 Task: Create a task  Add support for multiple file formats in the app , assign it to team member softage.9@softage.net in the project VentureTech and update the status of the task to  On Track  , set the priority of the task to High.
Action: Mouse moved to (64, 431)
Screenshot: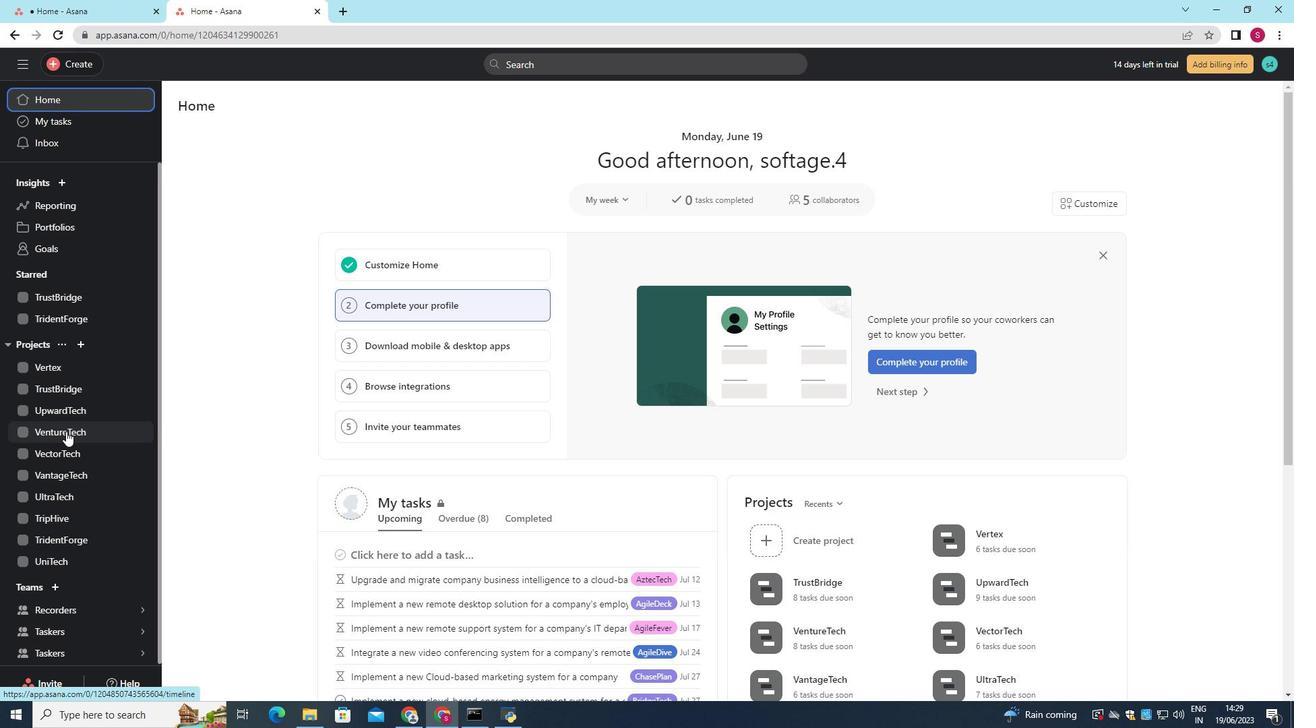
Action: Mouse pressed left at (64, 431)
Screenshot: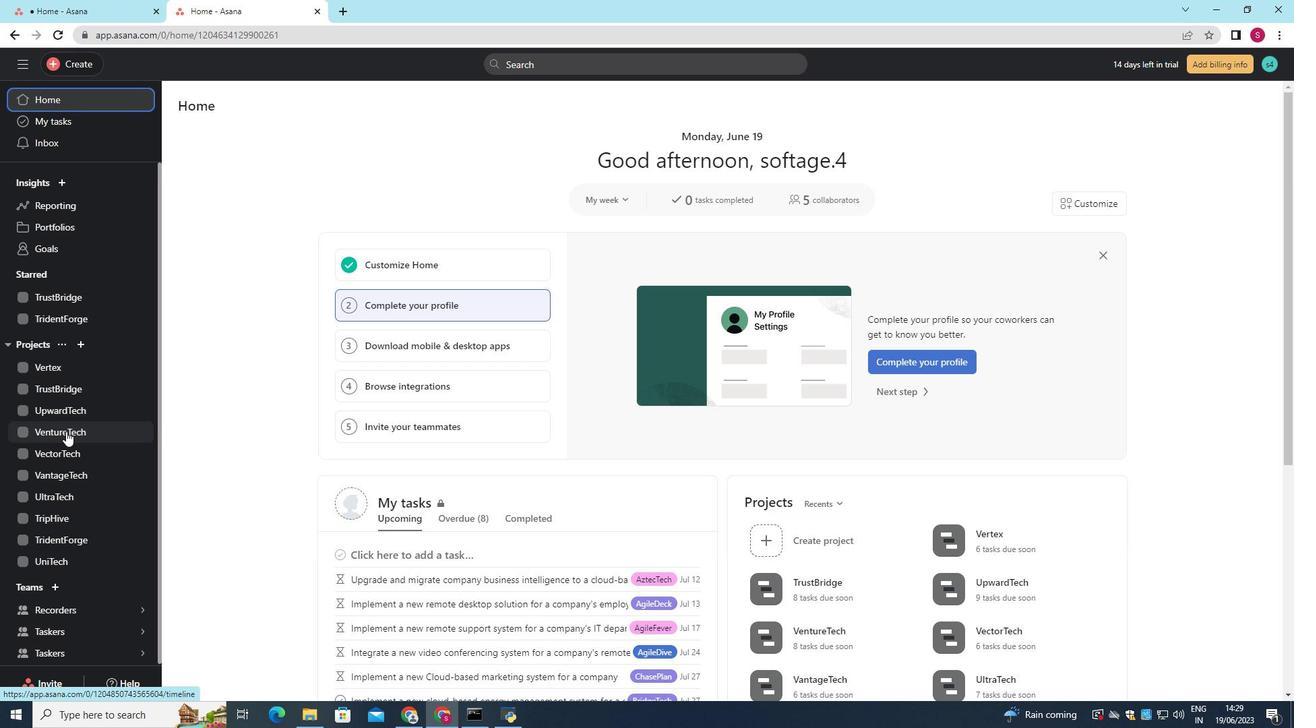 
Action: Mouse moved to (469, 453)
Screenshot: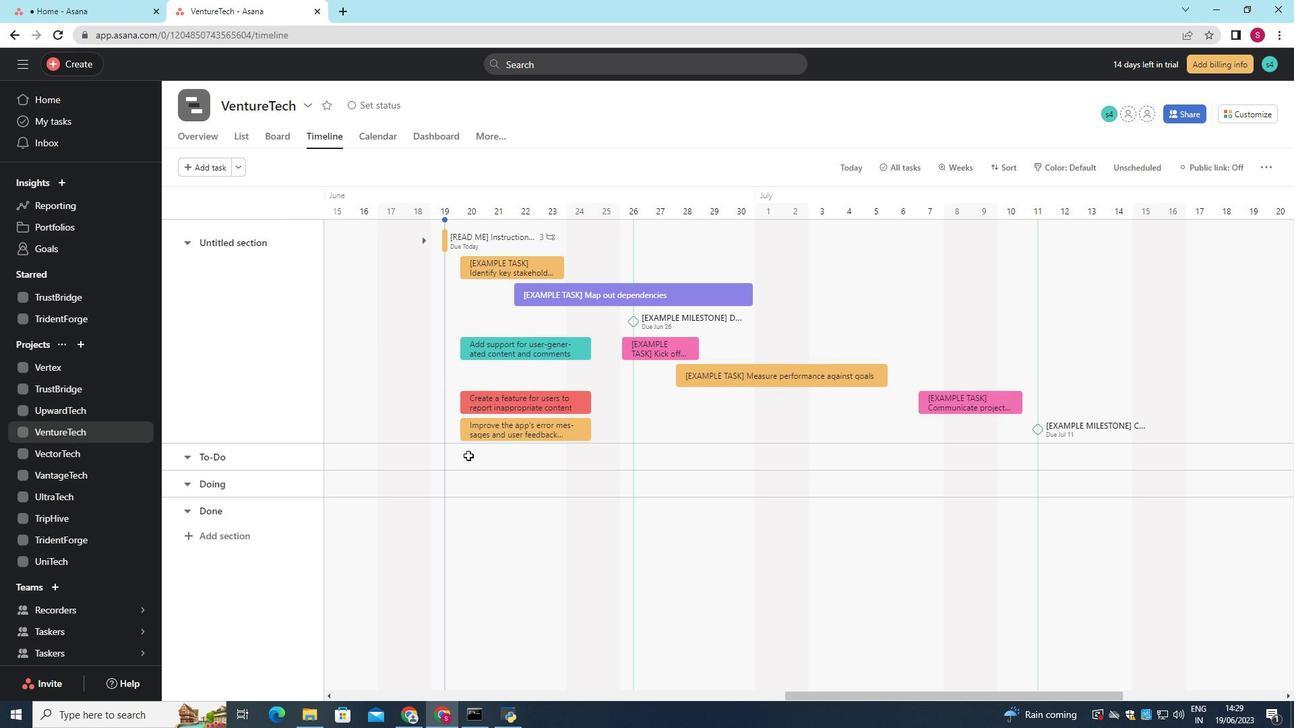 
Action: Mouse pressed left at (469, 453)
Screenshot: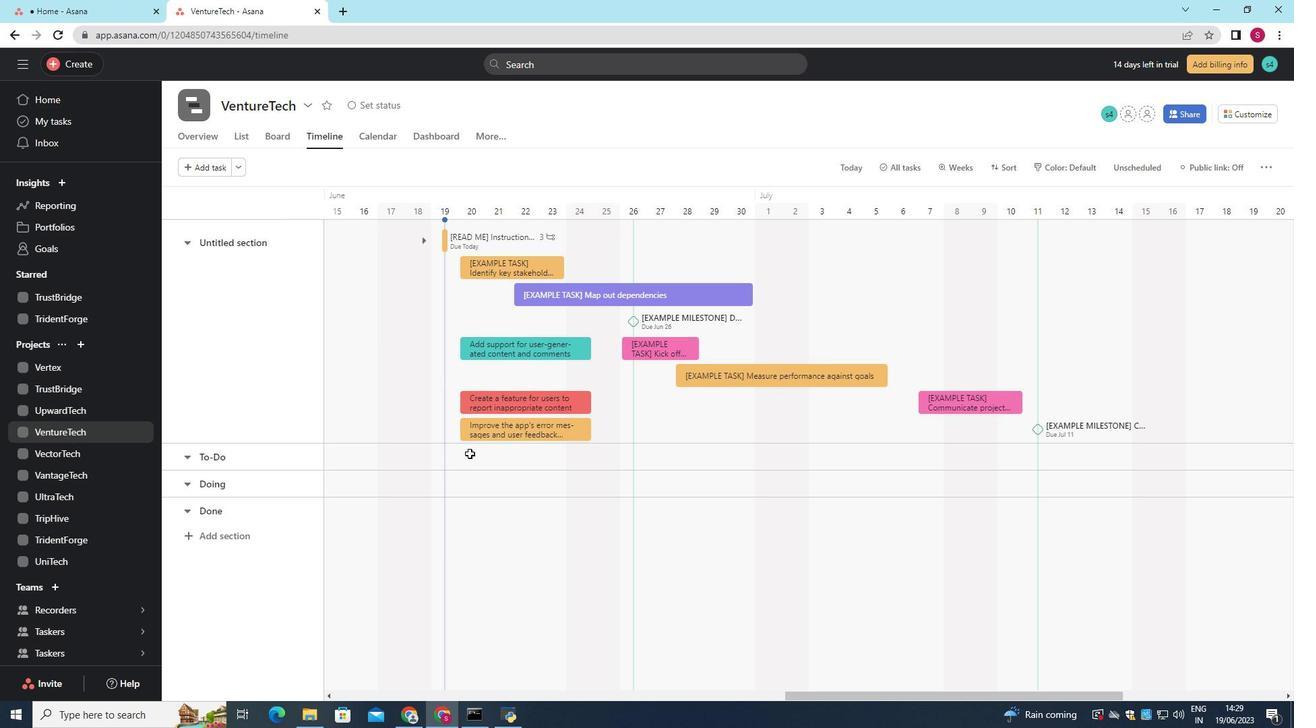 
Action: Mouse moved to (455, 446)
Screenshot: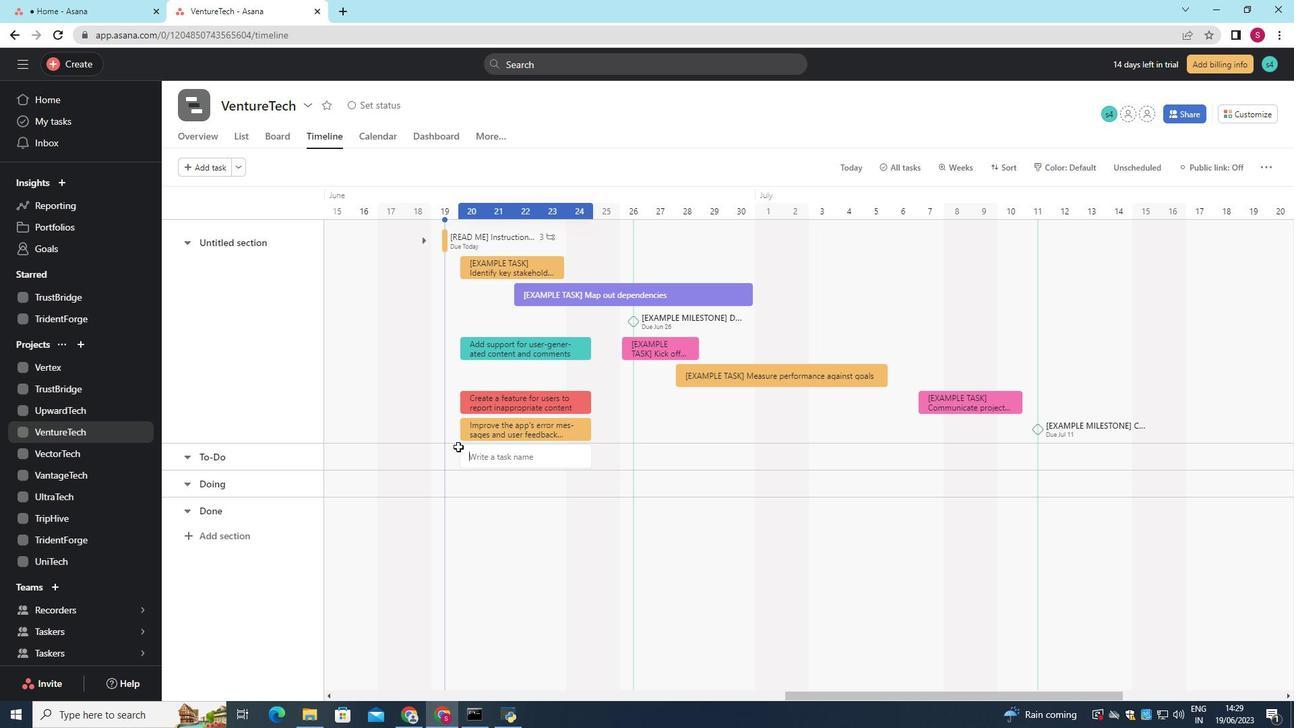 
Action: Key pressed <Key.shift>Add<Key.space>support<Key.space>for<Key.space>multiple<Key.space>file<Key.space>formats<Key.space>in<Key.space>the<Key.space>app<Key.enter>
Screenshot: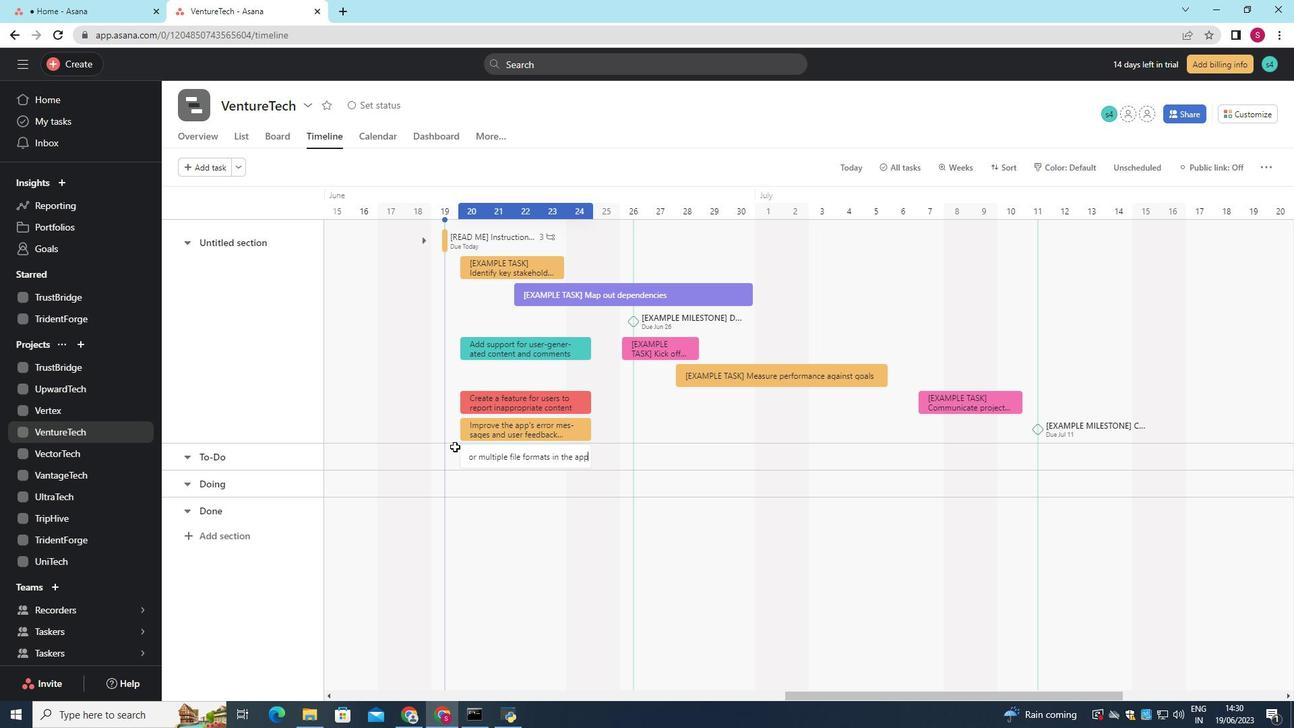 
Action: Mouse moved to (522, 452)
Screenshot: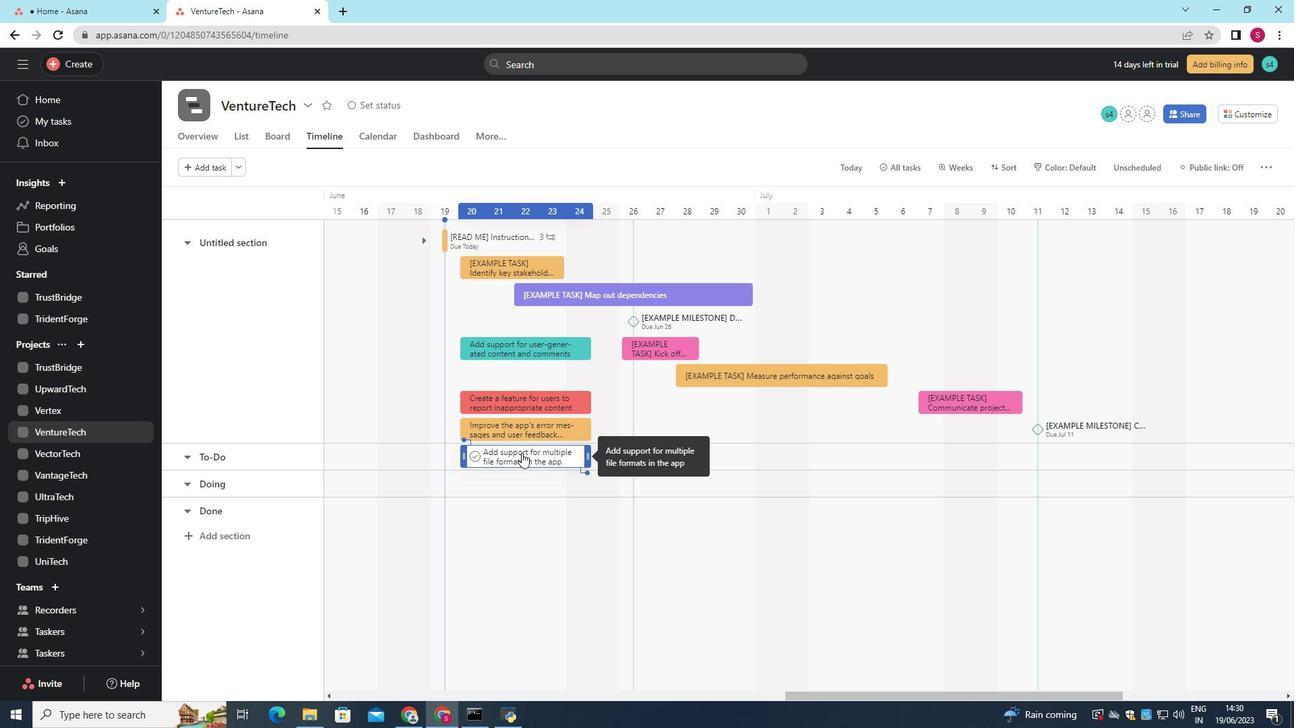 
Action: Mouse pressed left at (522, 452)
Screenshot: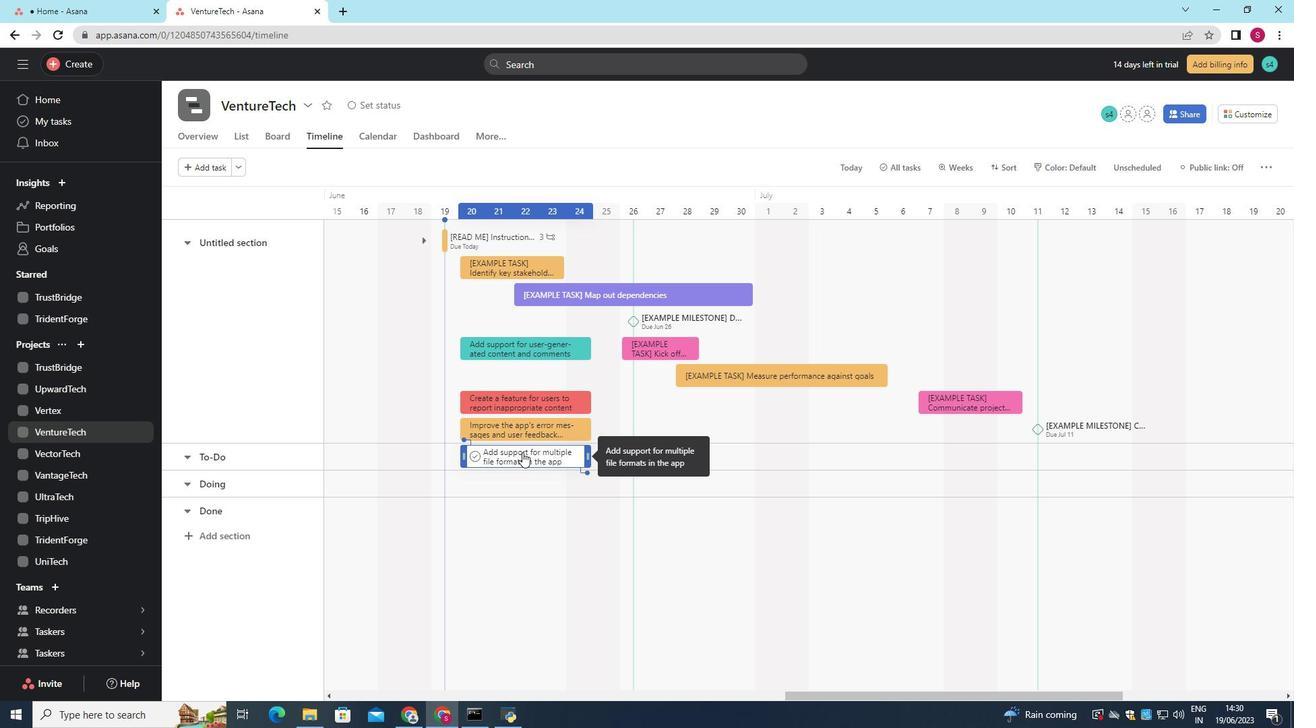 
Action: Mouse moved to (997, 244)
Screenshot: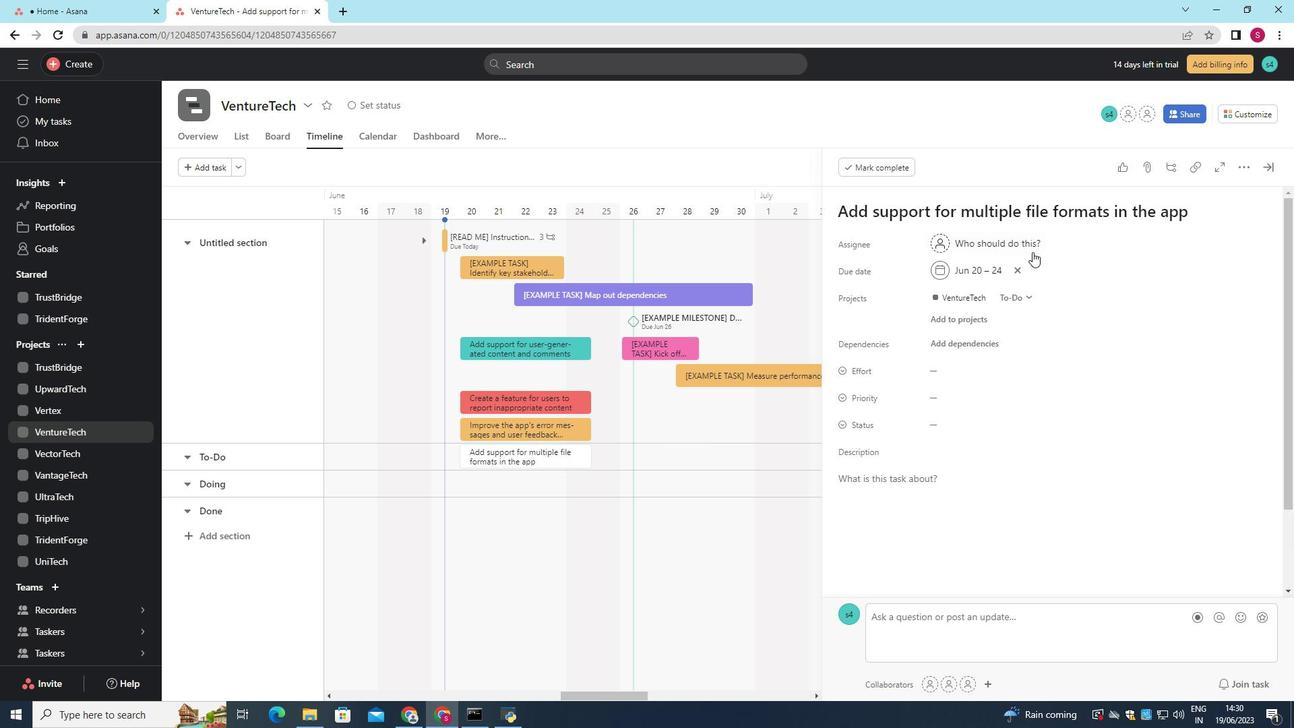 
Action: Mouse pressed left at (997, 244)
Screenshot: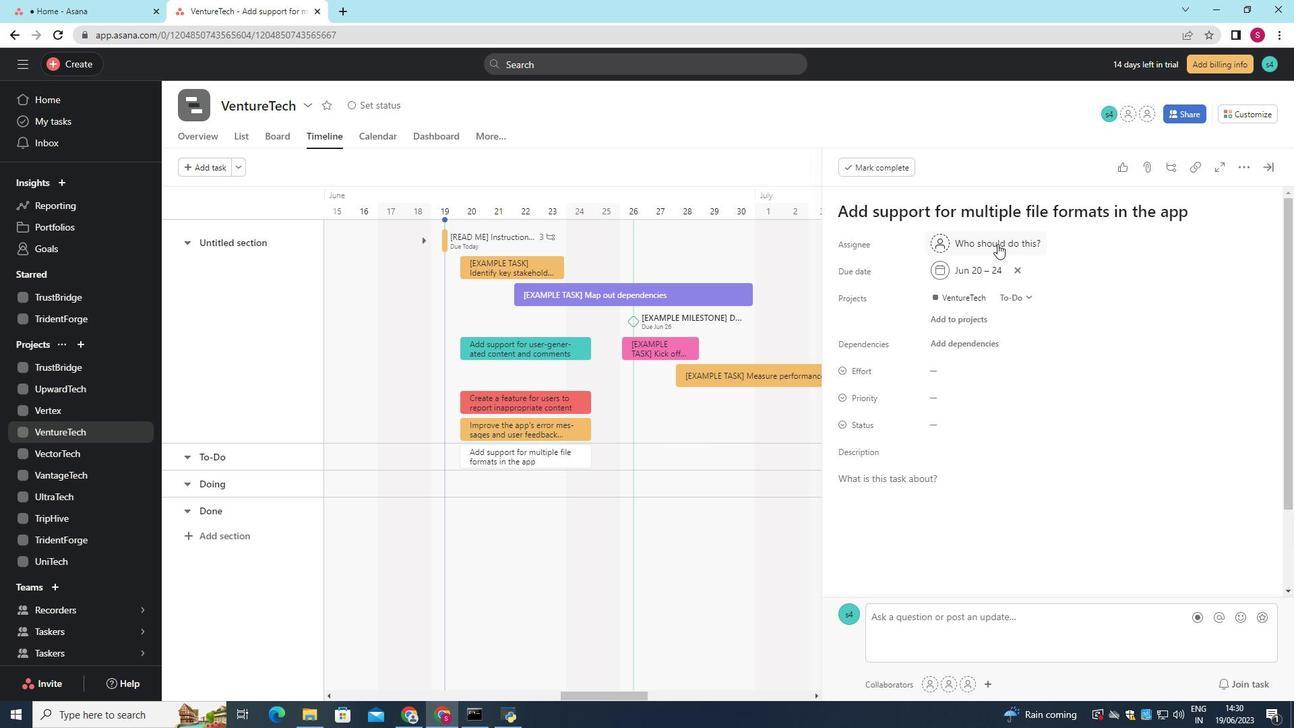 
Action: Key pressed softage.9
Screenshot: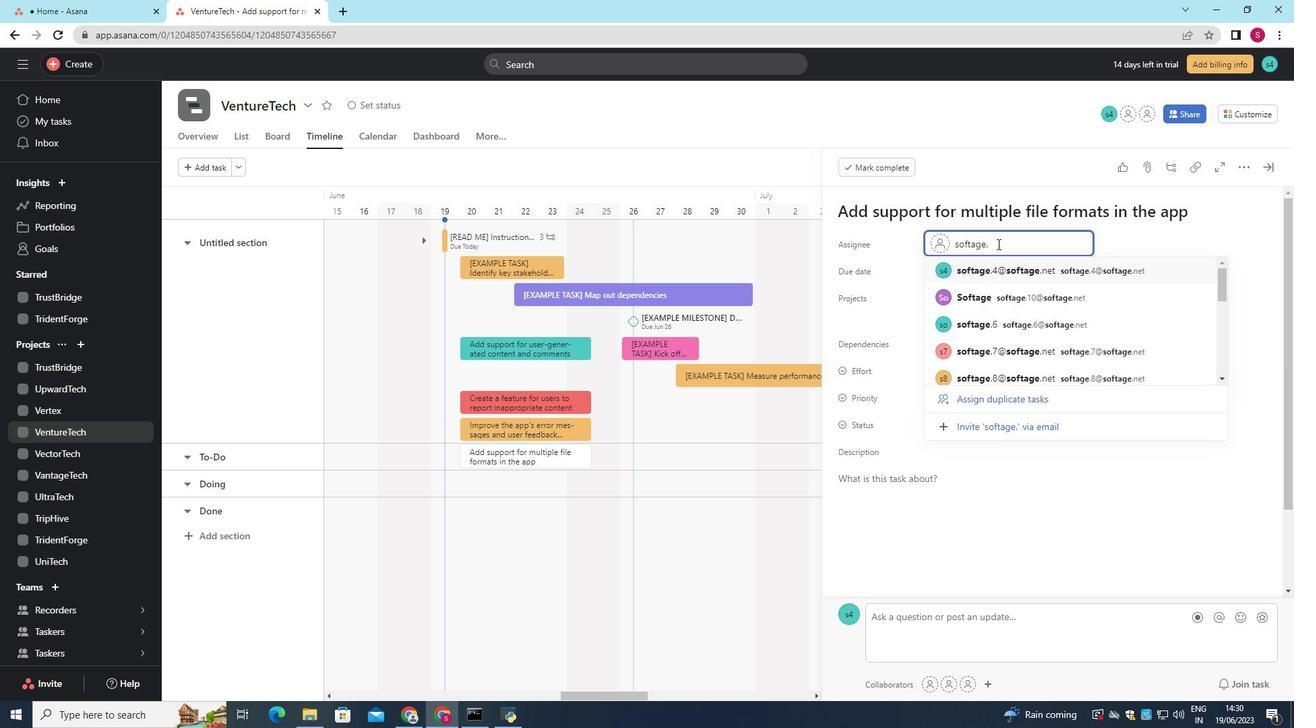 
Action: Mouse moved to (997, 244)
Screenshot: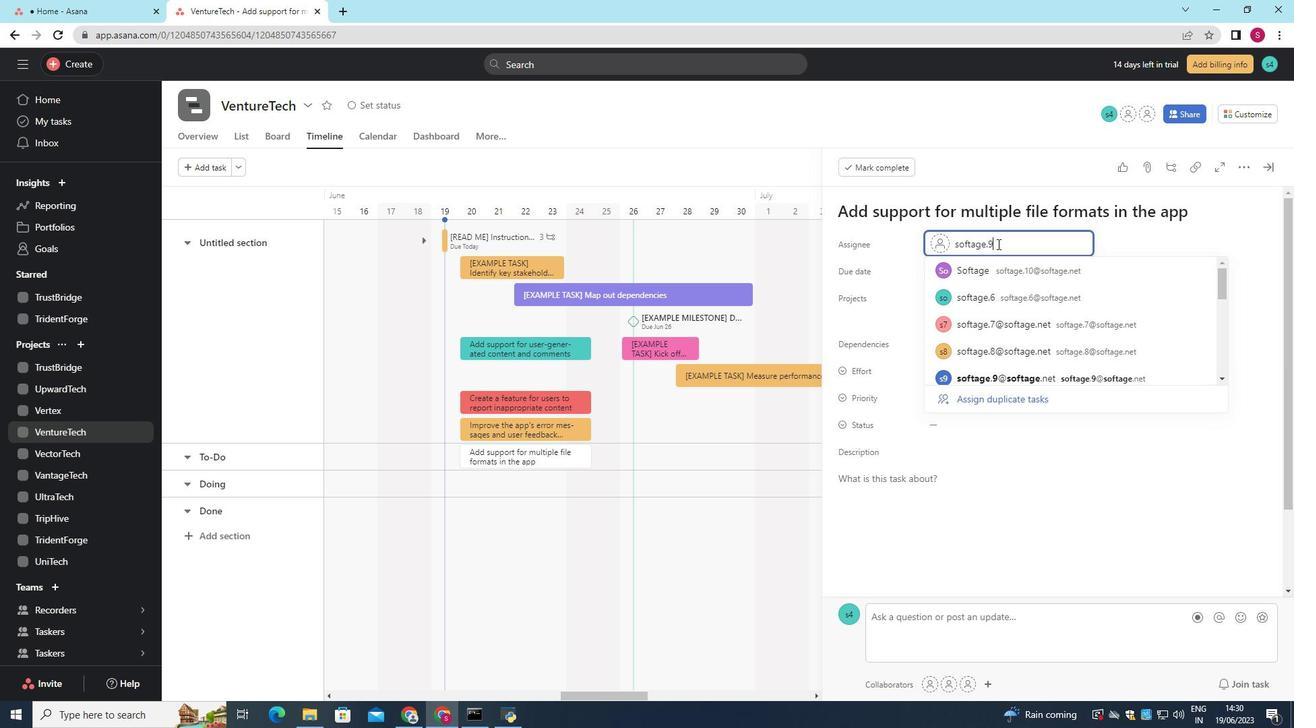 
Action: Key pressed <Key.shift>@softage.net
Screenshot: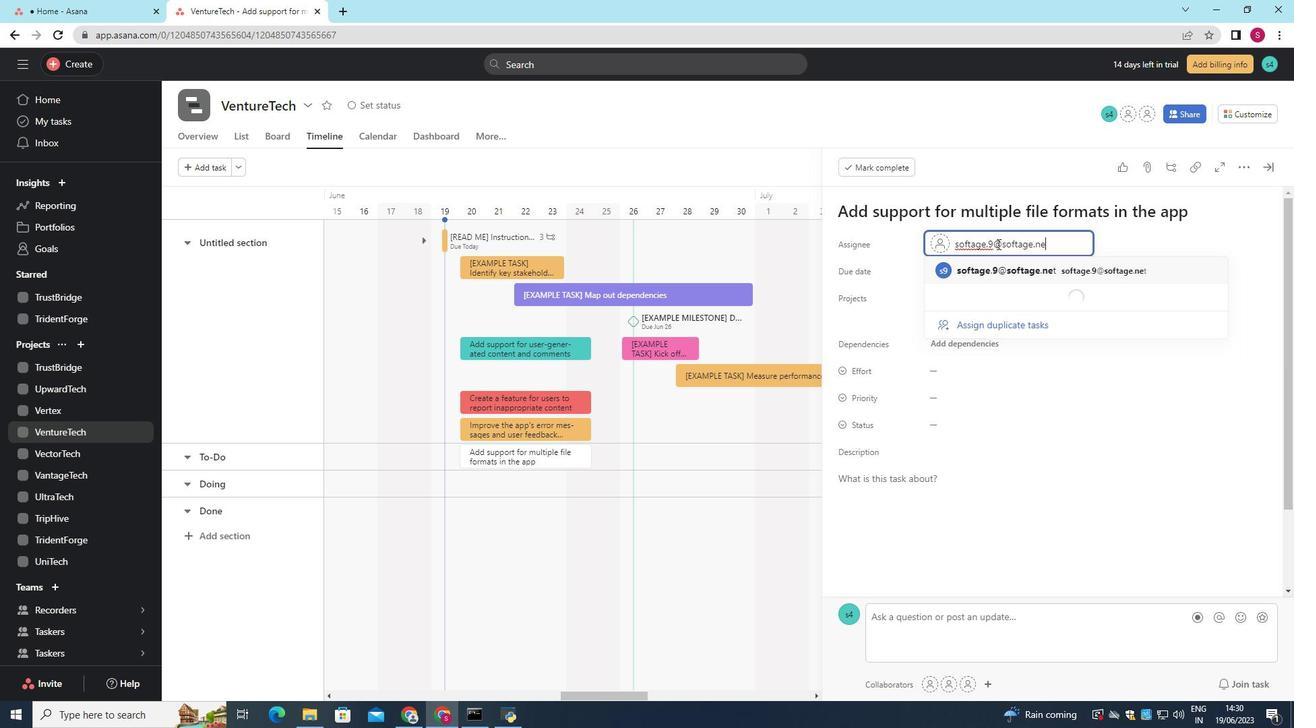 
Action: Mouse moved to (990, 427)
Screenshot: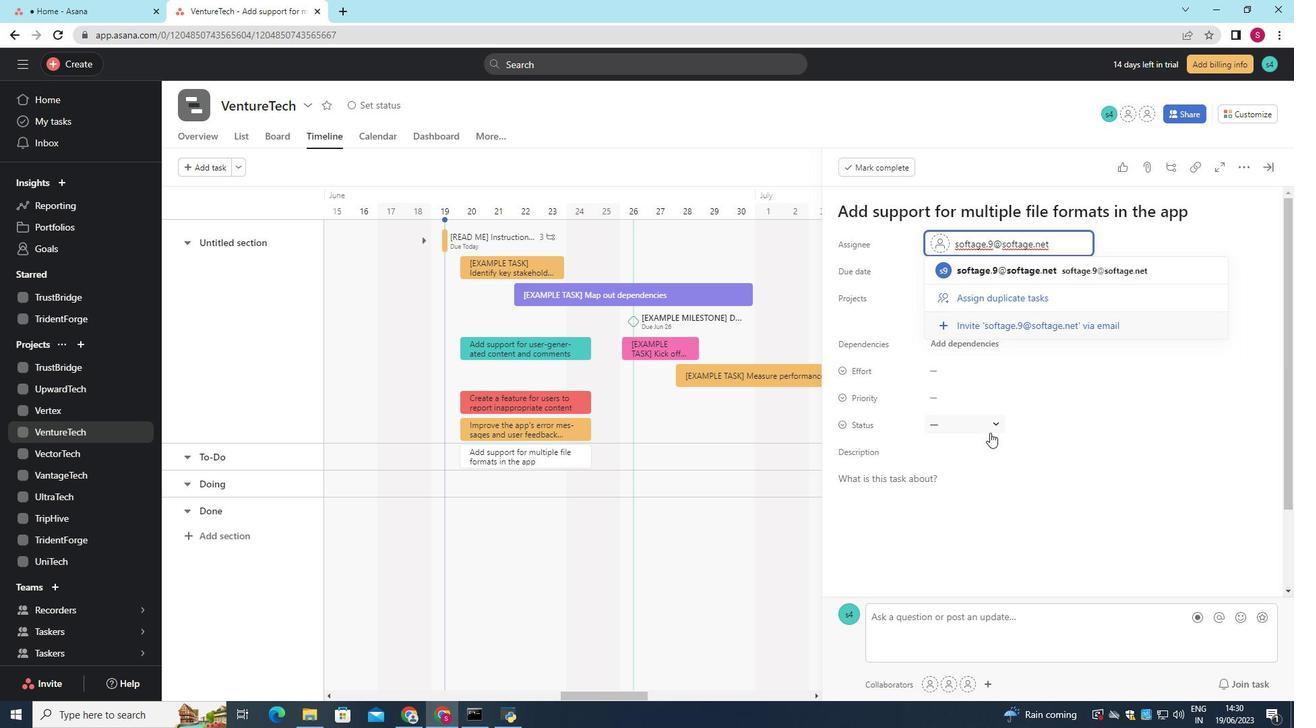
Action: Mouse pressed left at (990, 427)
Screenshot: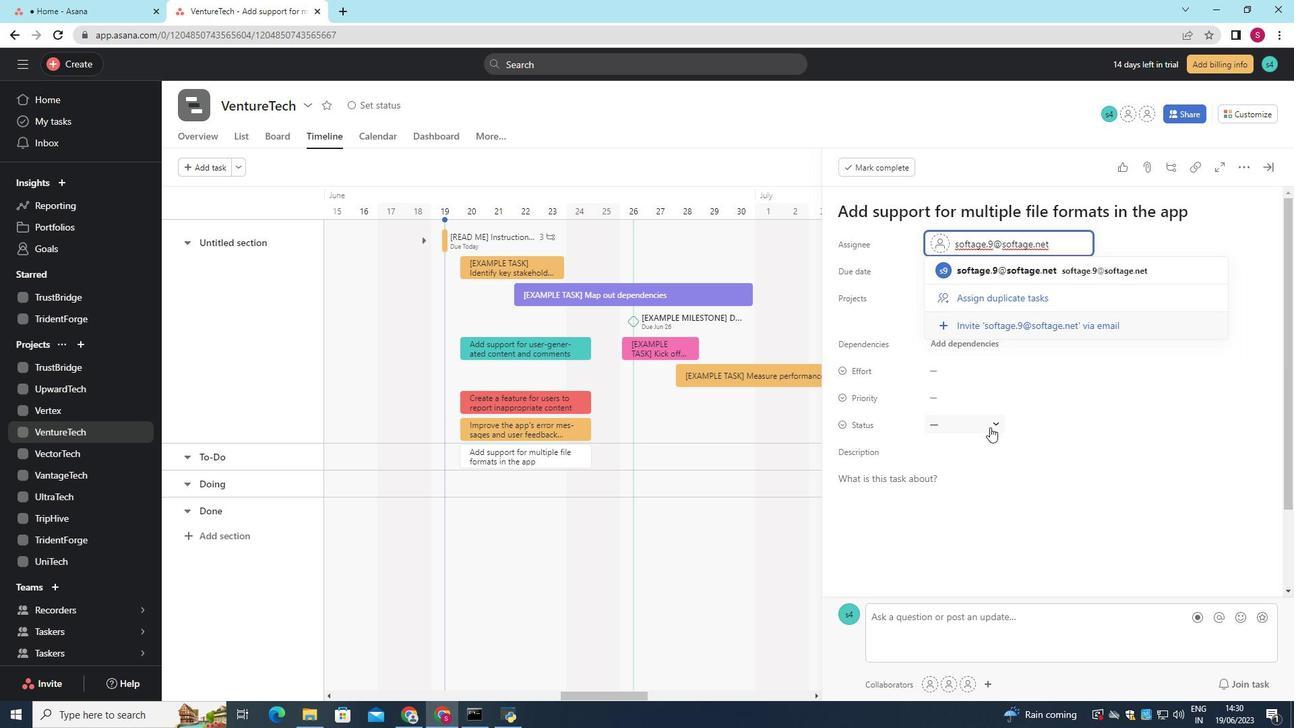 
Action: Mouse moved to (974, 474)
Screenshot: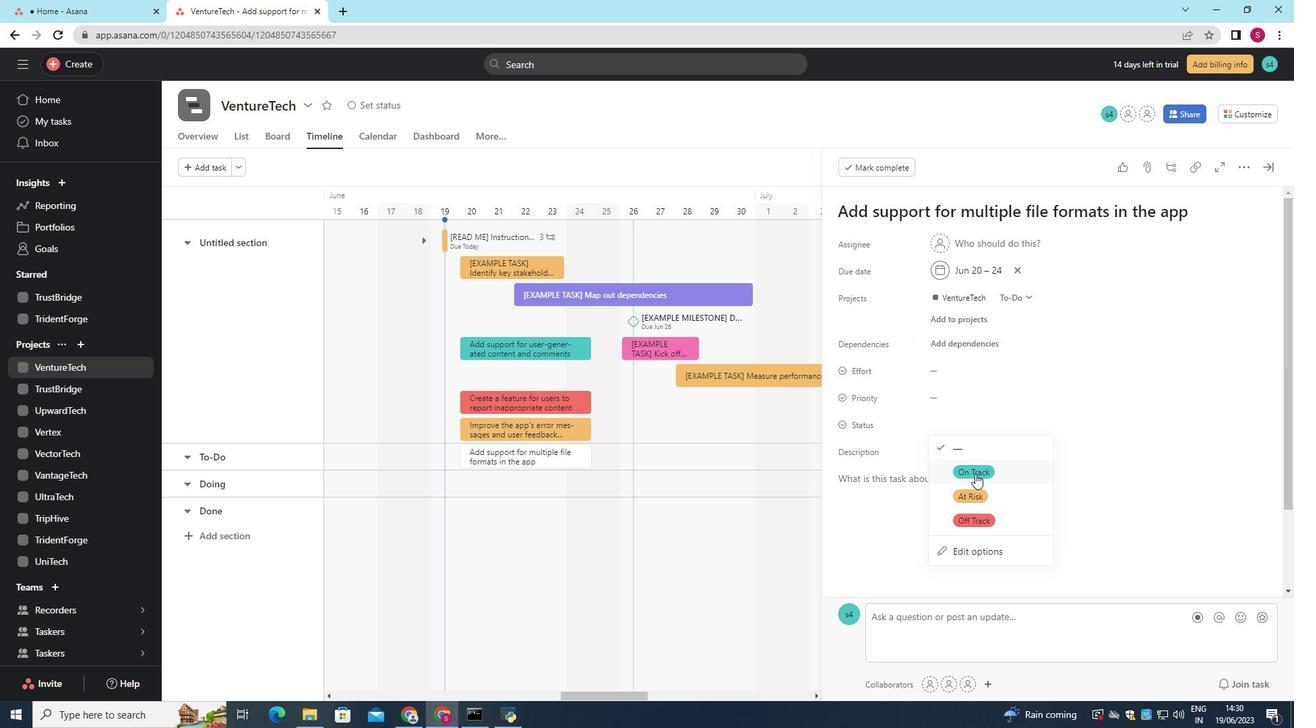 
Action: Mouse pressed left at (974, 474)
Screenshot: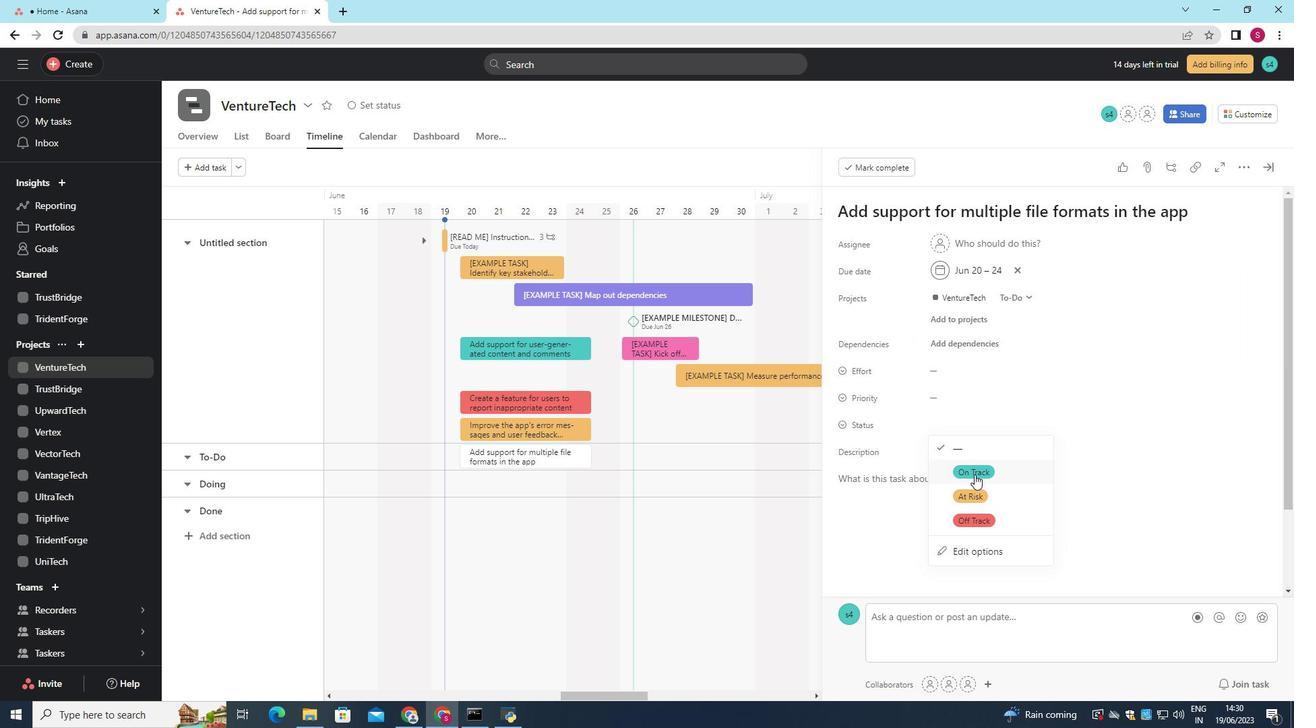 
Action: Mouse moved to (984, 396)
Screenshot: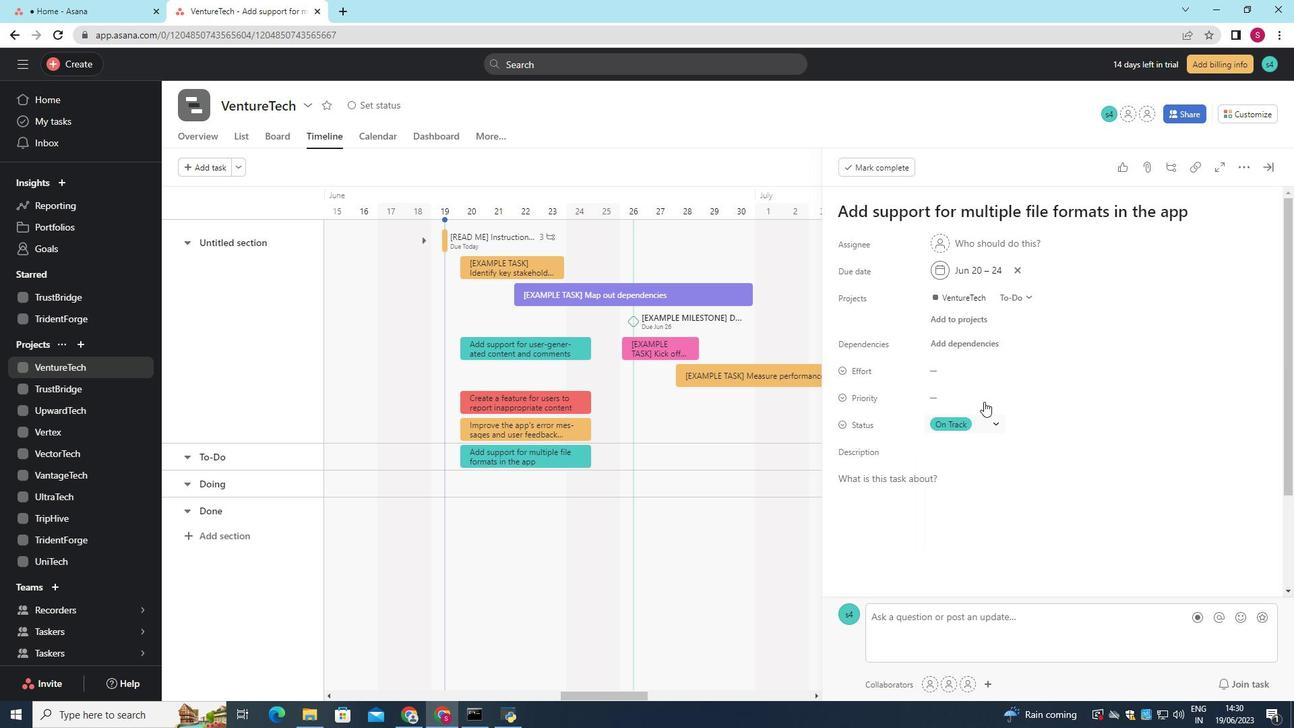 
Action: Mouse pressed left at (984, 396)
Screenshot: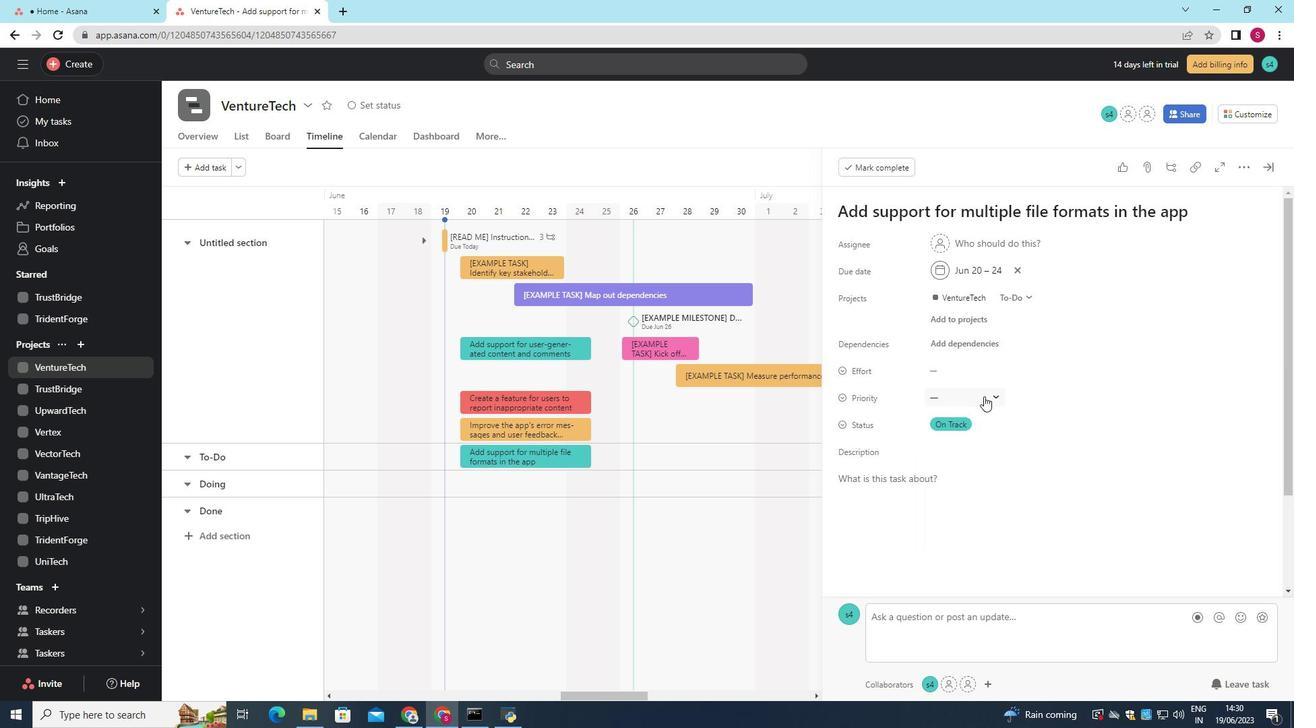 
Action: Mouse moved to (964, 438)
Screenshot: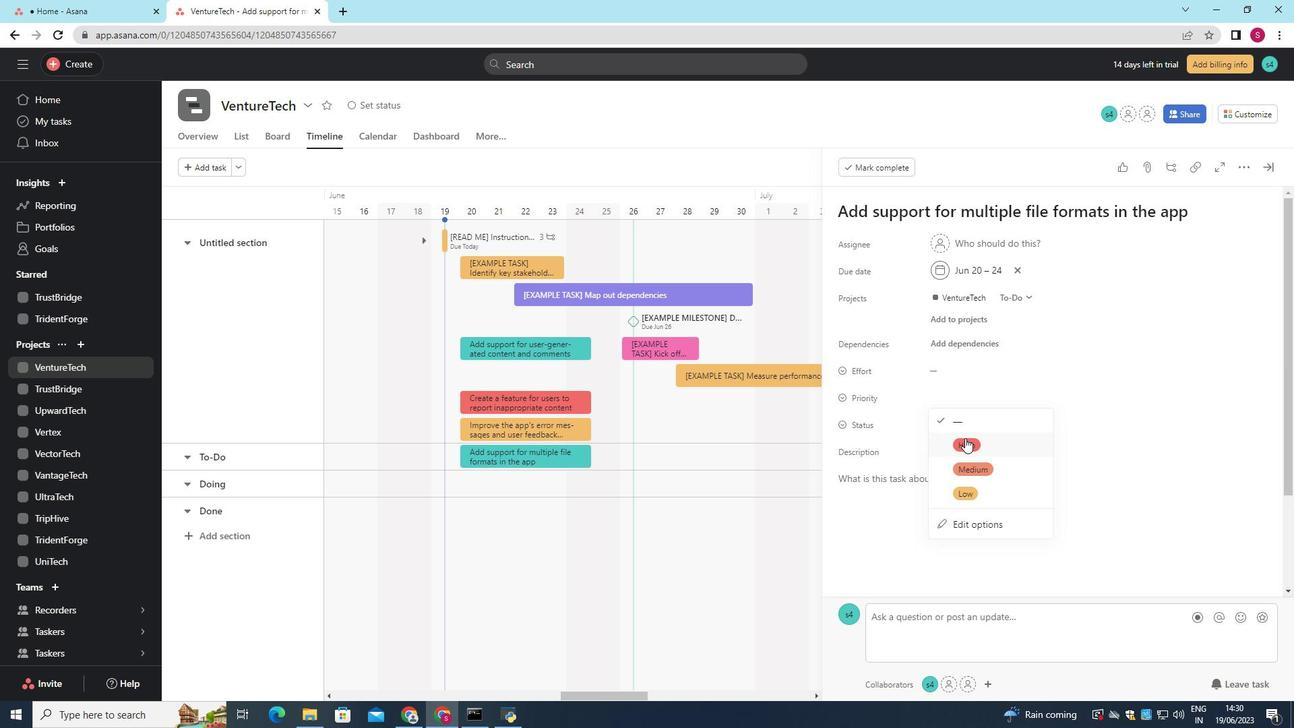 
Action: Mouse pressed left at (964, 438)
Screenshot: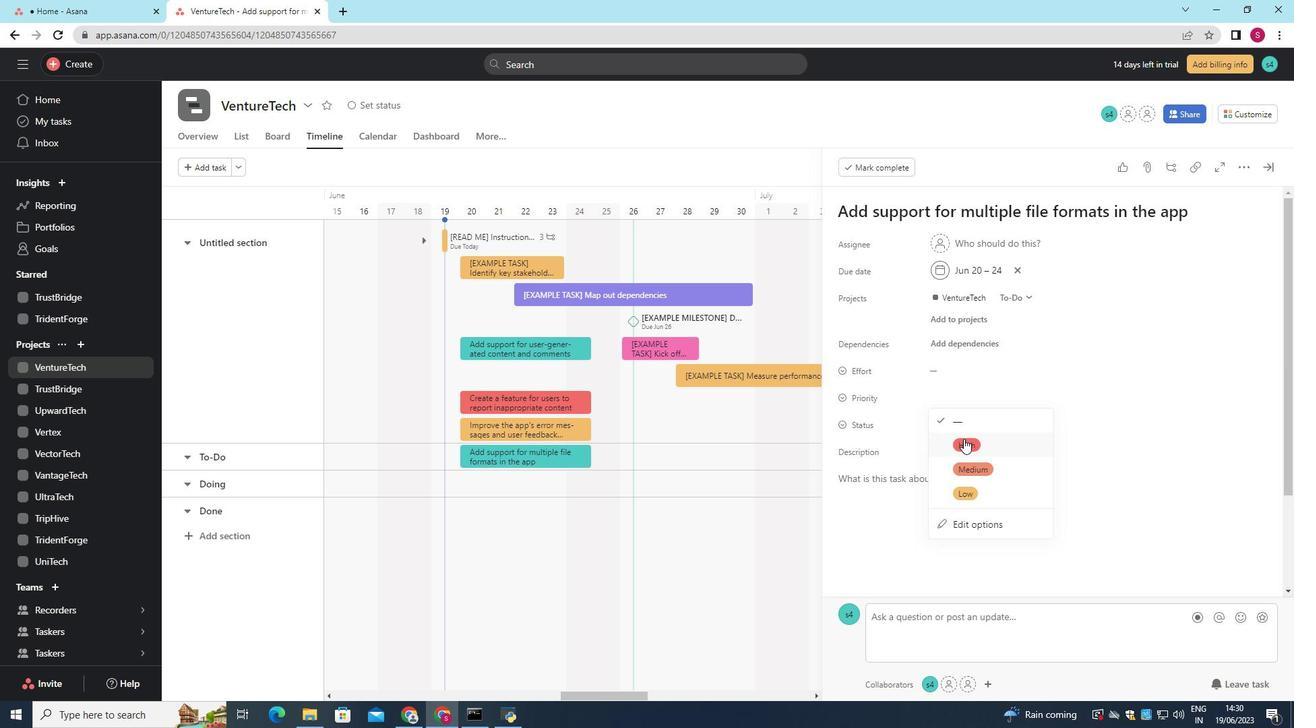 
Action: Mouse moved to (968, 437)
Screenshot: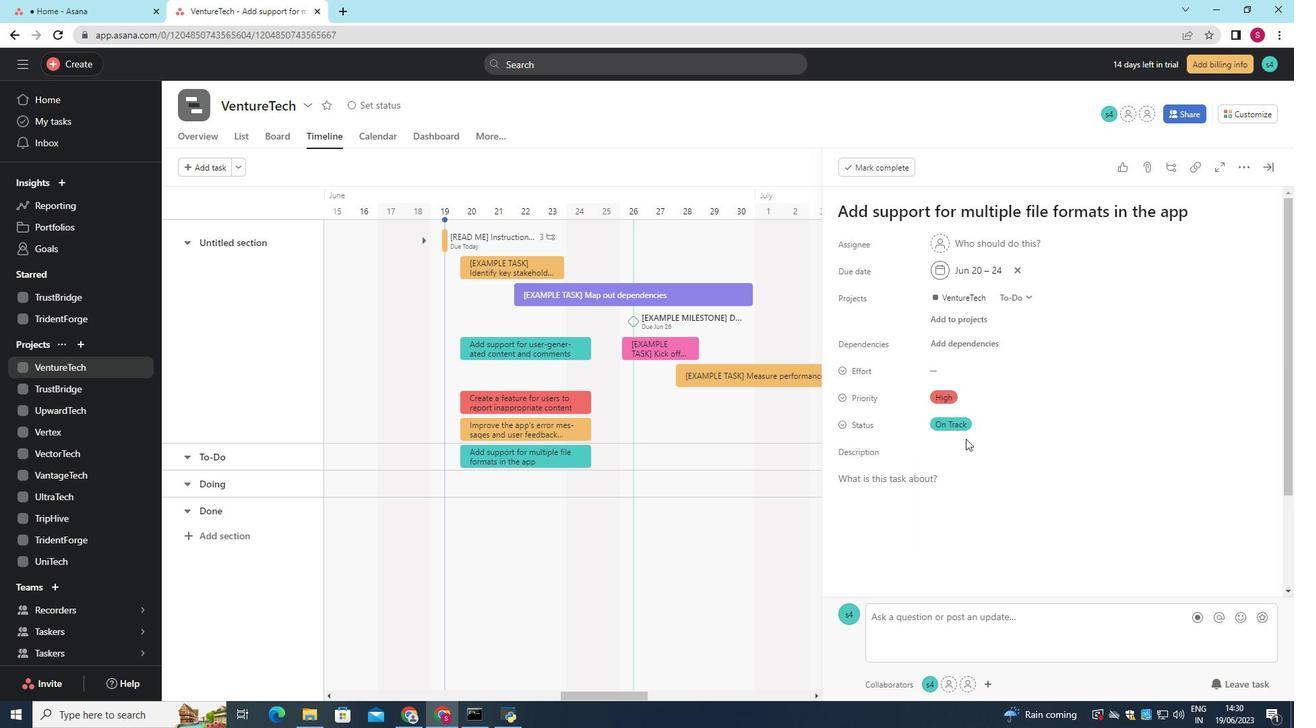 
